 Task: Attach image to message.
Action: Mouse moved to (392, 531)
Screenshot: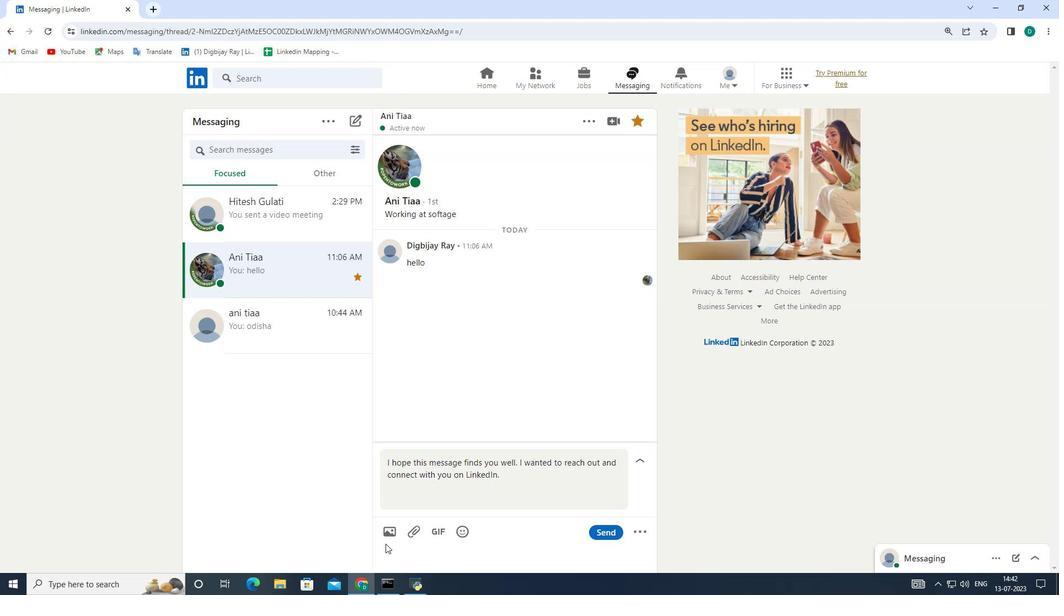 
Action: Mouse pressed left at (392, 531)
Screenshot: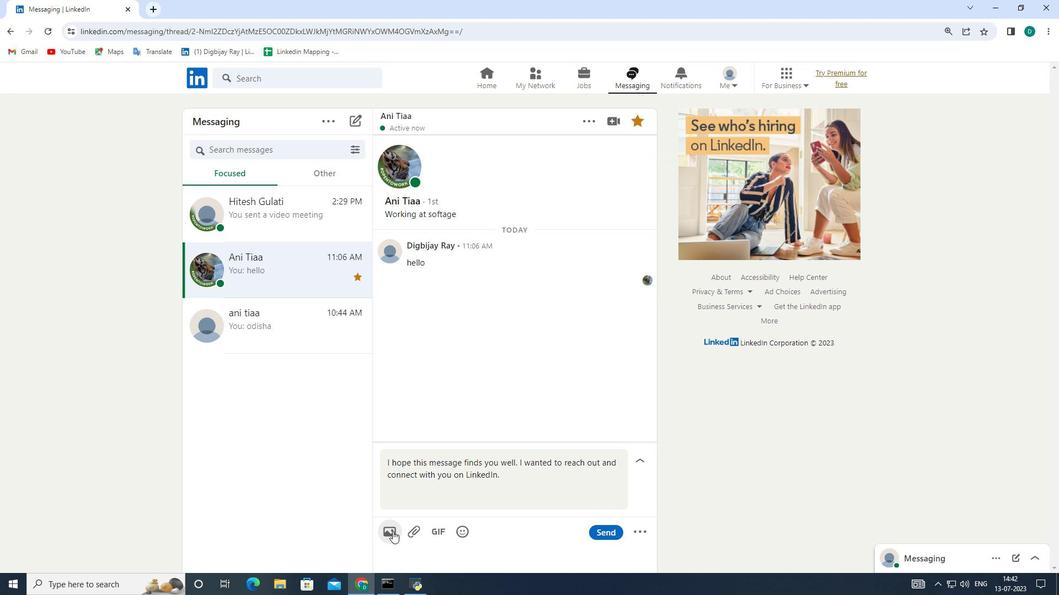 
Action: Mouse moved to (71, 118)
Screenshot: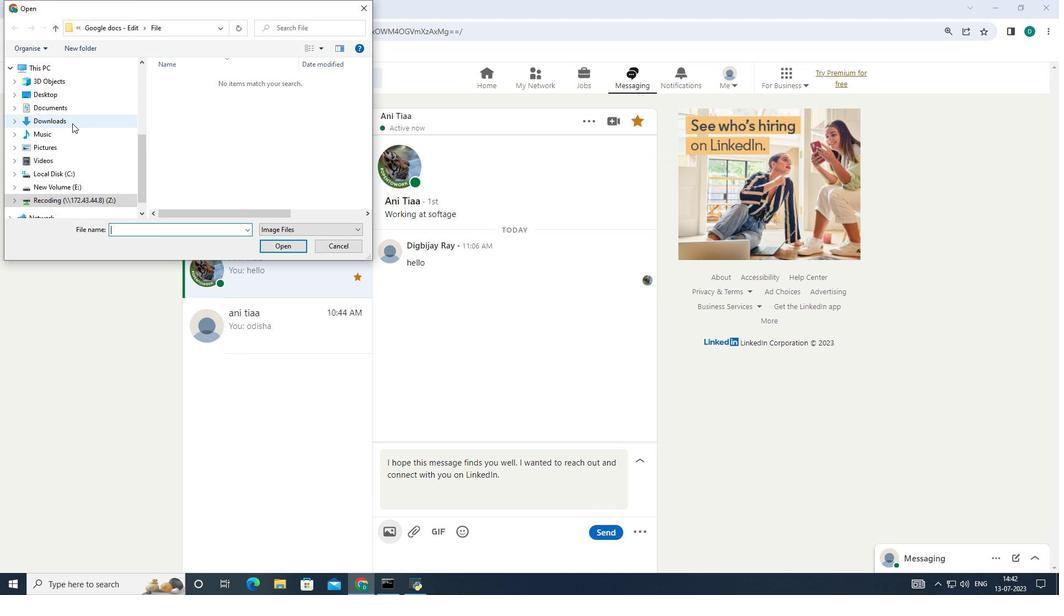 
Action: Mouse pressed left at (71, 118)
Screenshot: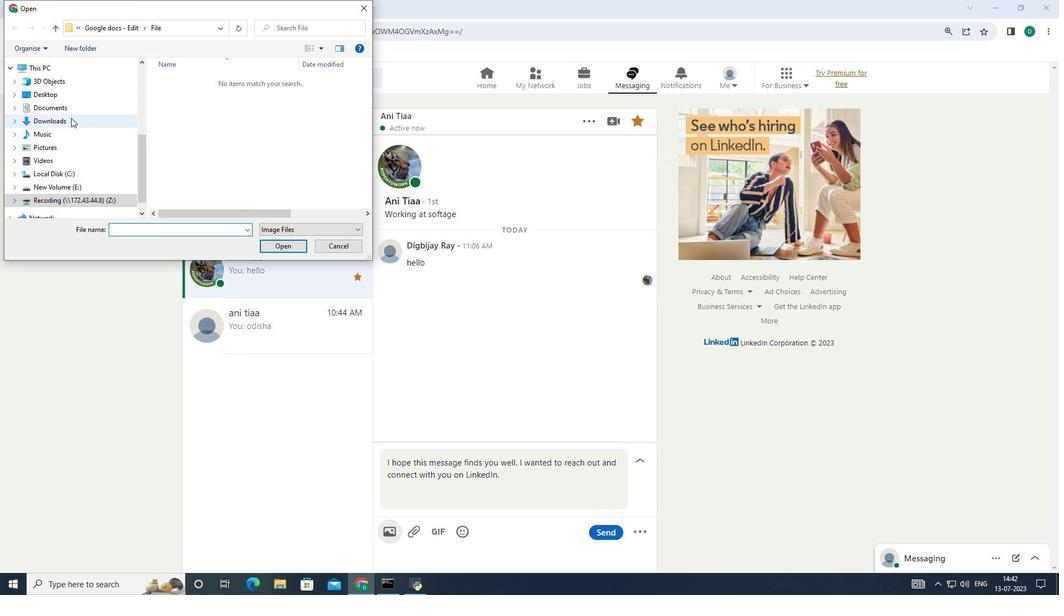 
Action: Mouse moved to (178, 92)
Screenshot: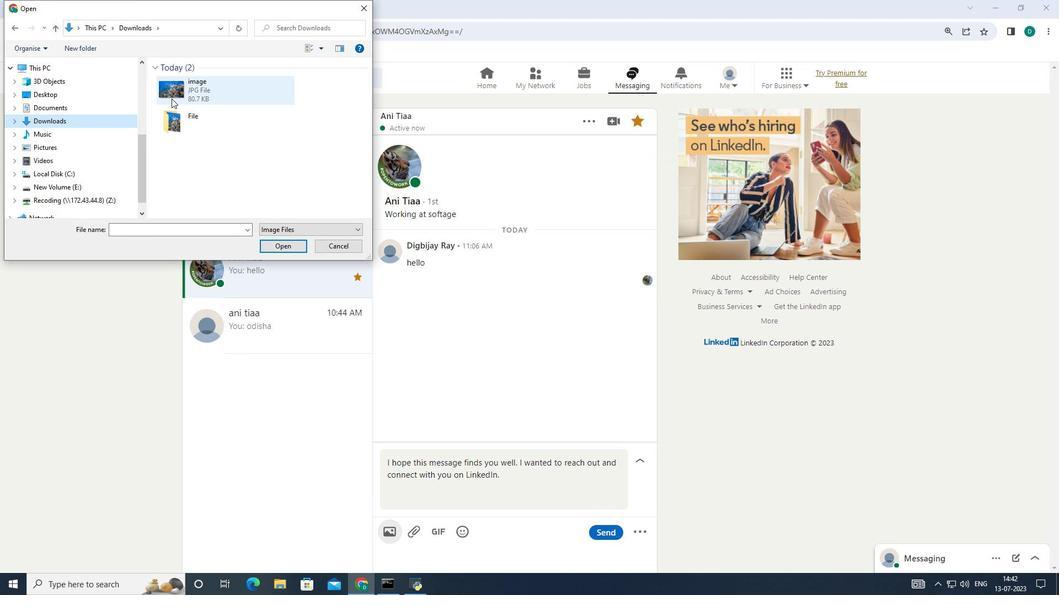 
Action: Mouse pressed left at (178, 92)
Screenshot: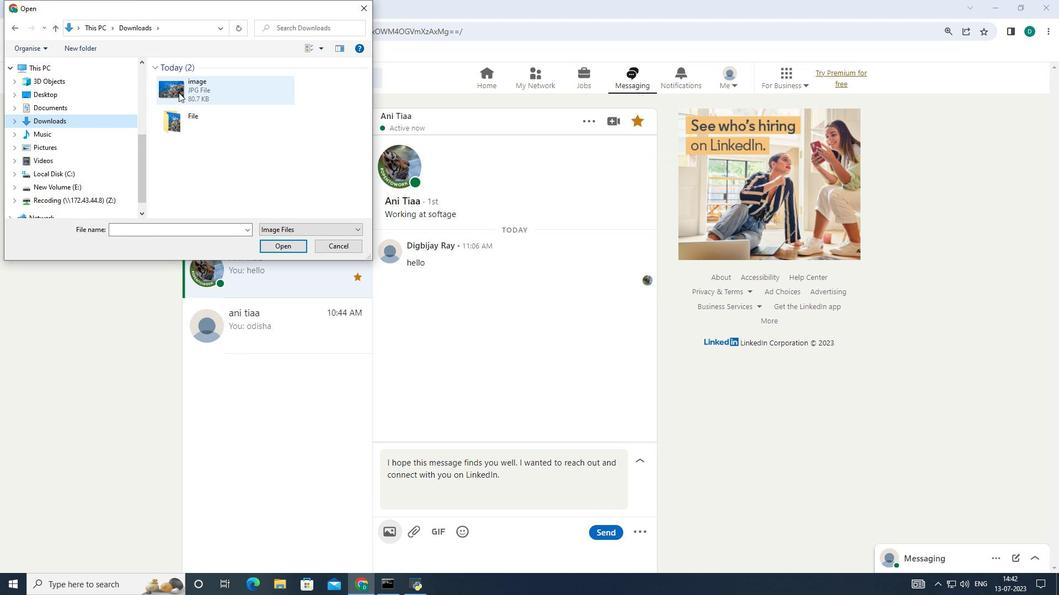 
Action: Mouse moved to (280, 251)
Screenshot: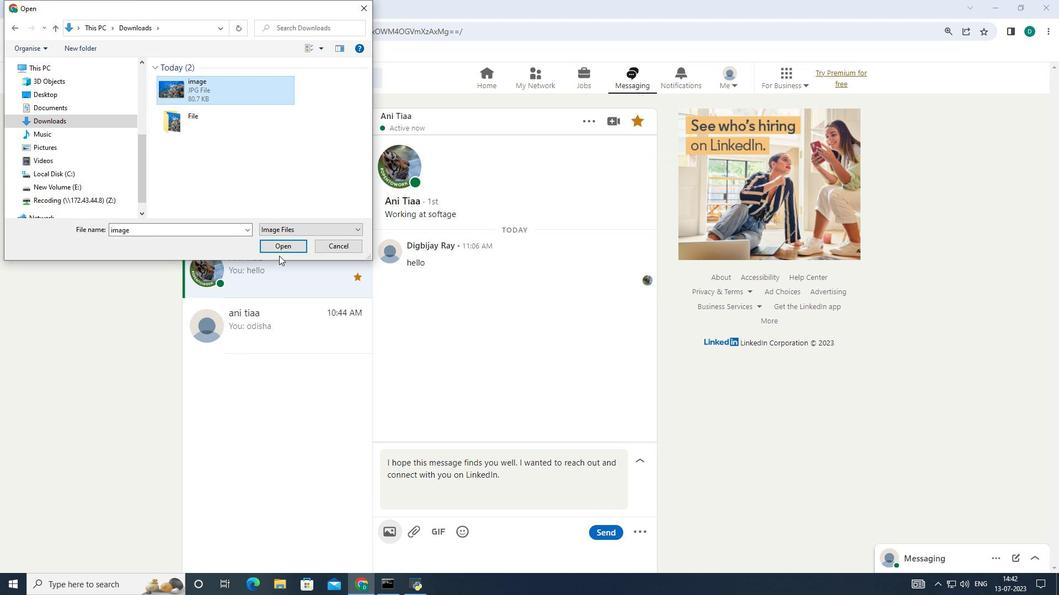 
Action: Mouse pressed left at (280, 251)
Screenshot: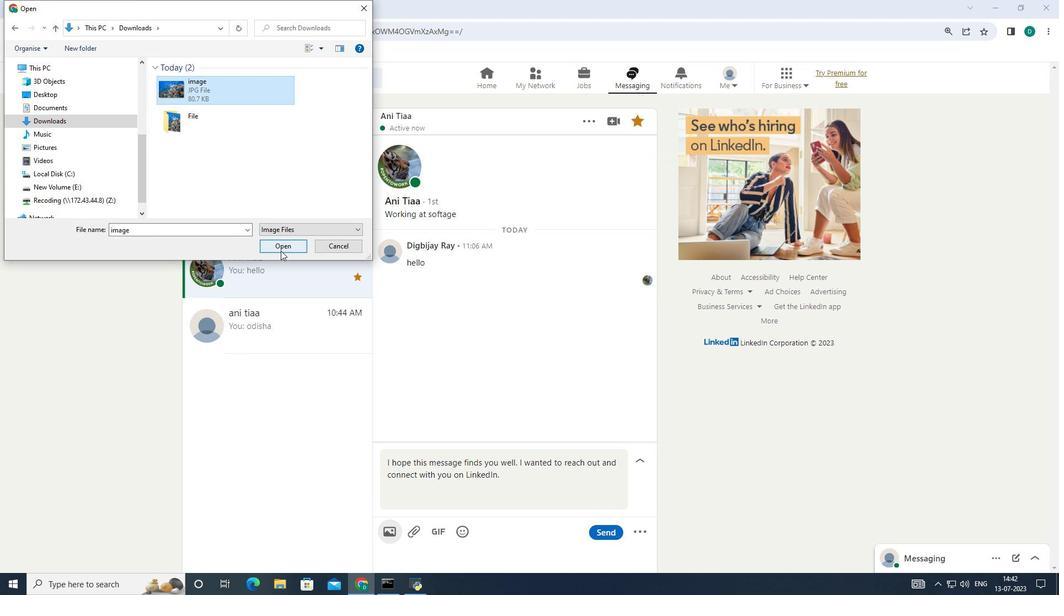 
